 Task: For heading Arial black with underline.  font size for heading18,  'Change the font style of data to'Calibri.  and font size to 9,  Change the alignment of both headline & data to Align center.  In the sheet  analysisSalesTargets_202
Action: Mouse moved to (84, 147)
Screenshot: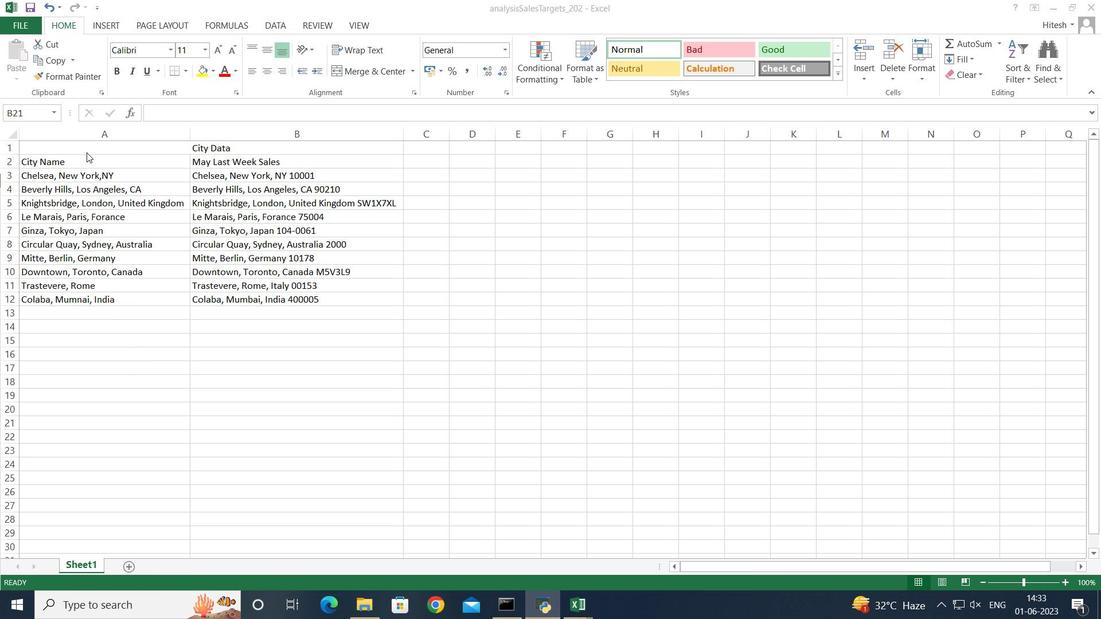 
Action: Mouse pressed left at (84, 147)
Screenshot: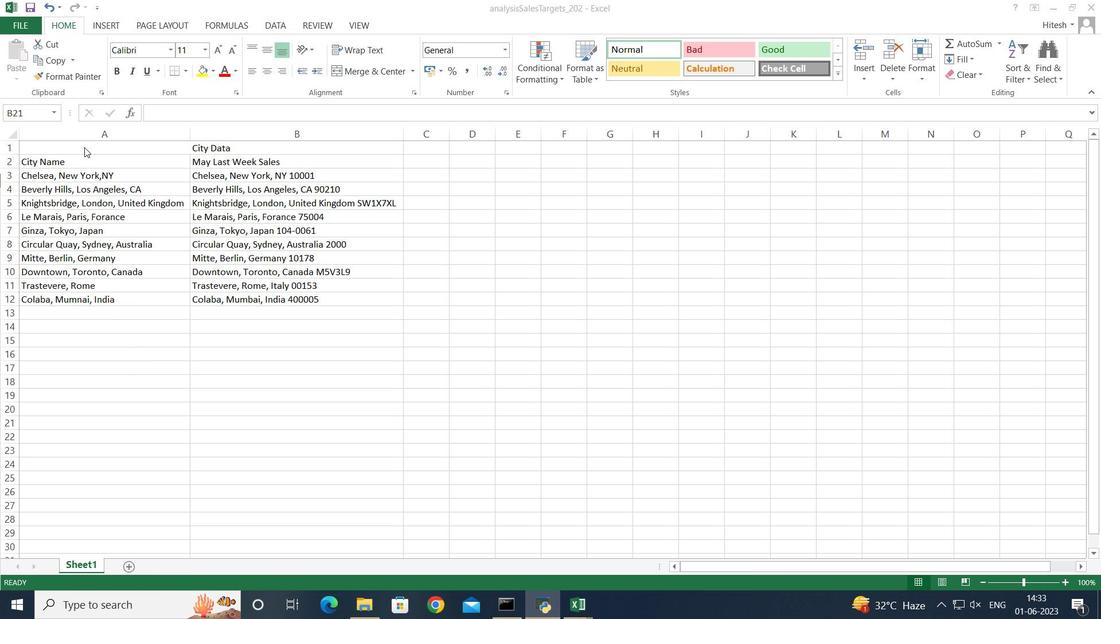 
Action: Mouse pressed left at (84, 147)
Screenshot: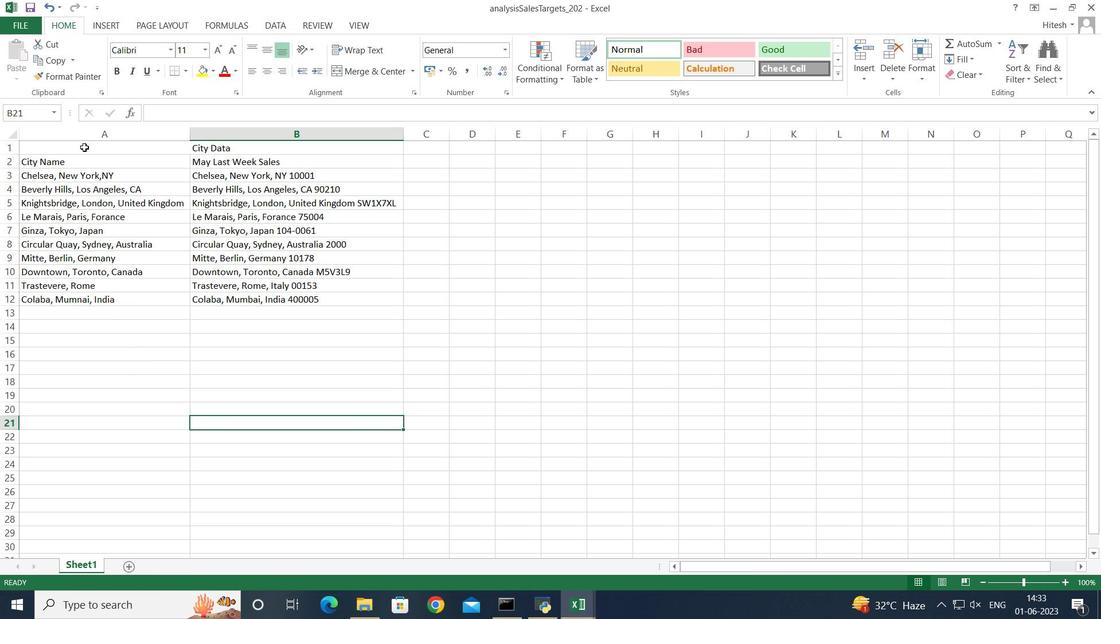 
Action: Mouse moved to (170, 49)
Screenshot: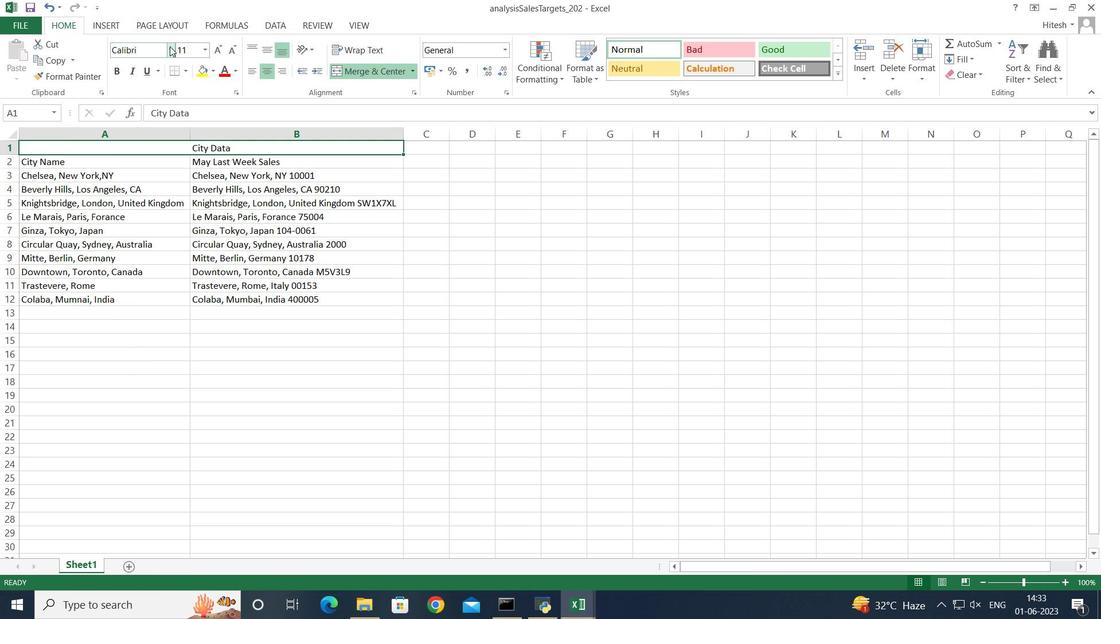 
Action: Mouse pressed left at (170, 49)
Screenshot: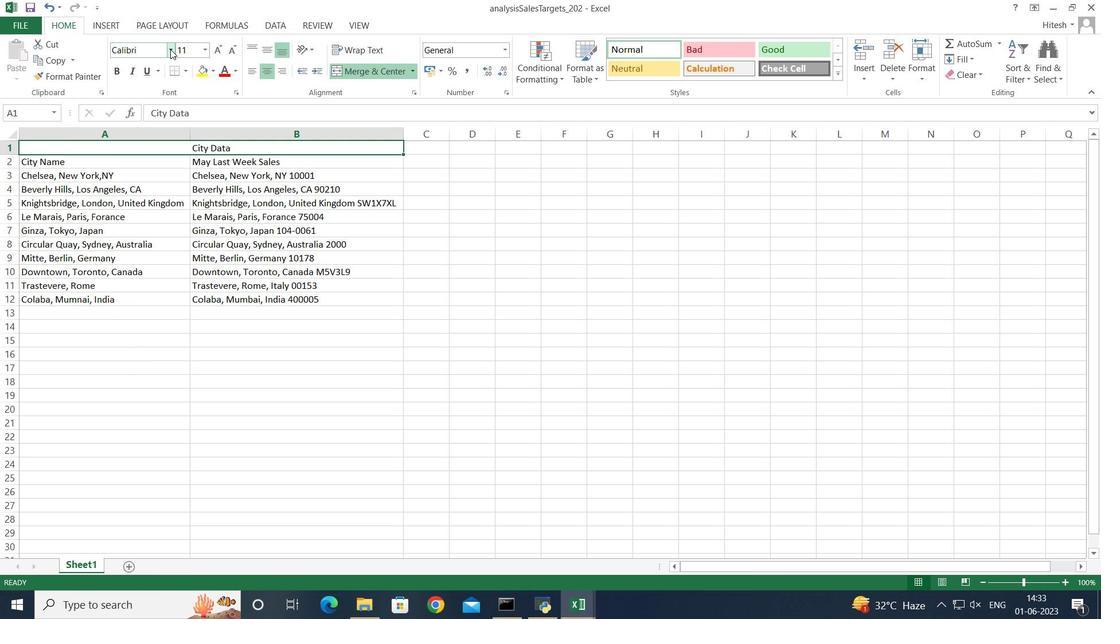 
Action: Key pressed arial<Key.space>black
Screenshot: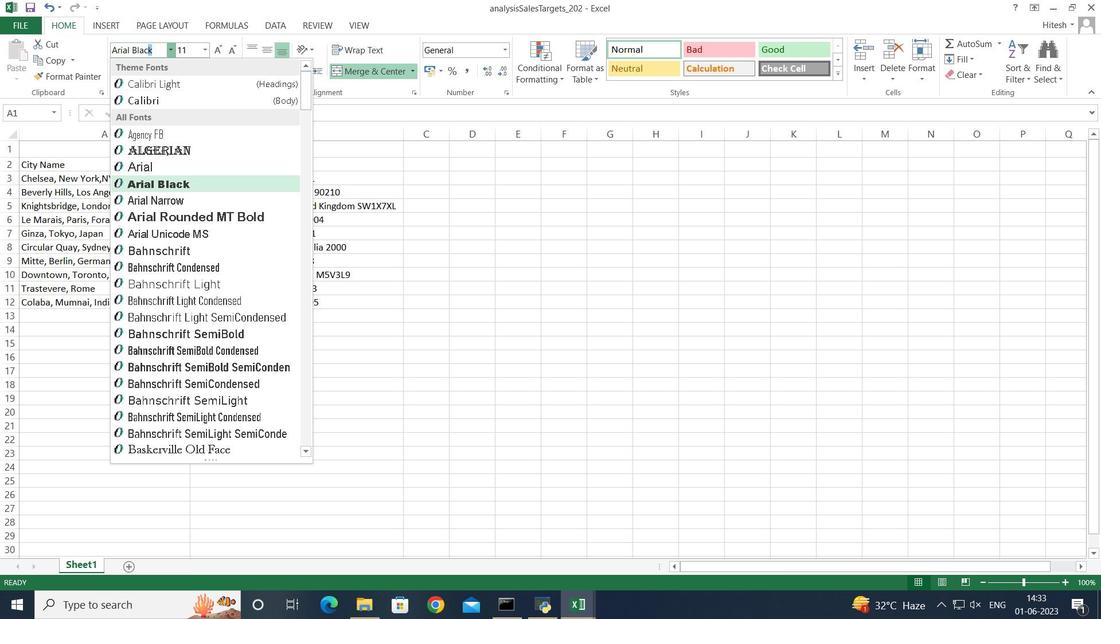 
Action: Mouse moved to (195, 179)
Screenshot: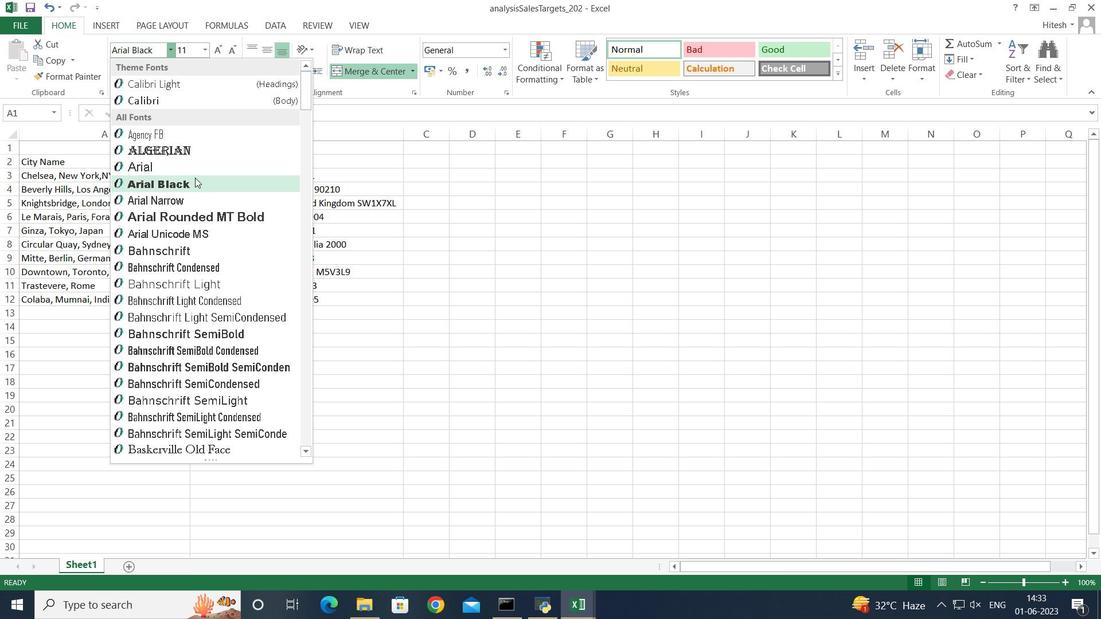 
Action: Mouse pressed left at (195, 179)
Screenshot: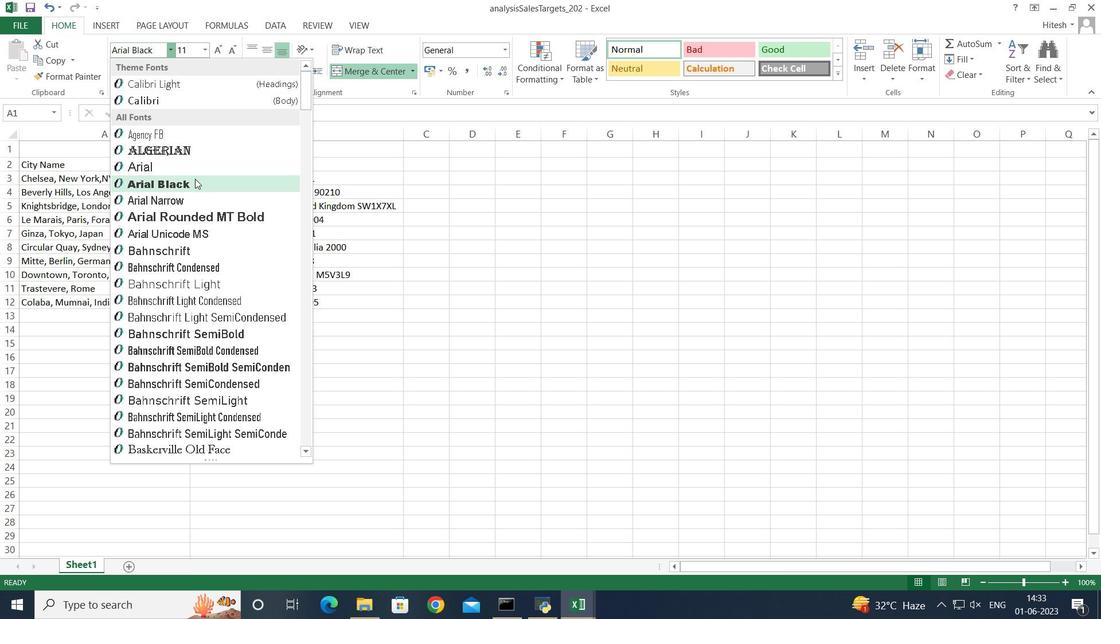 
Action: Mouse moved to (148, 68)
Screenshot: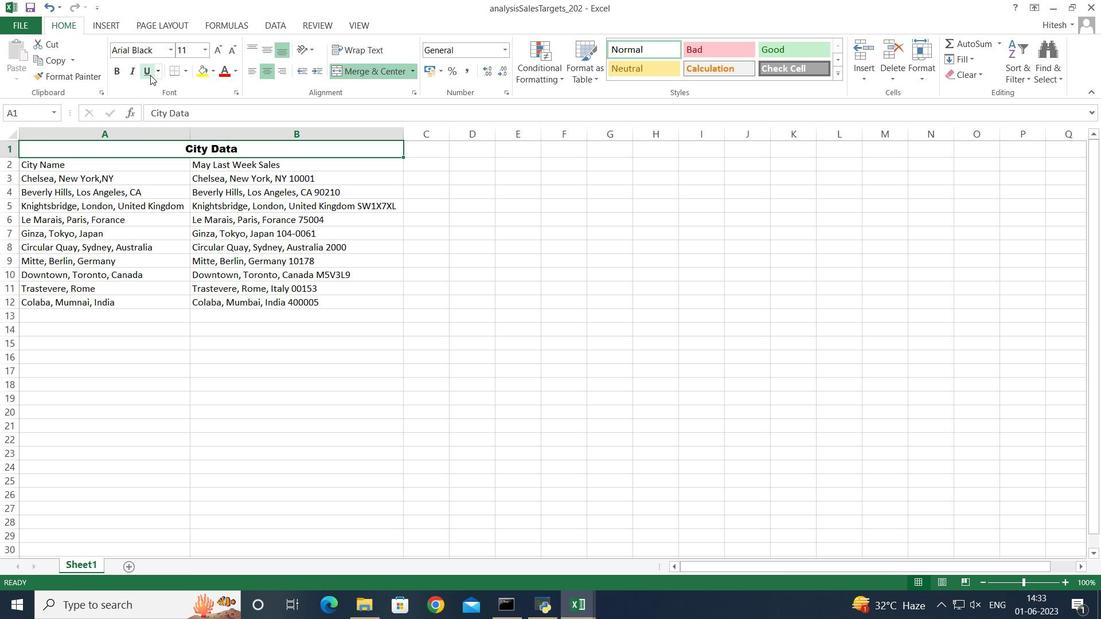 
Action: Mouse pressed left at (148, 68)
Screenshot: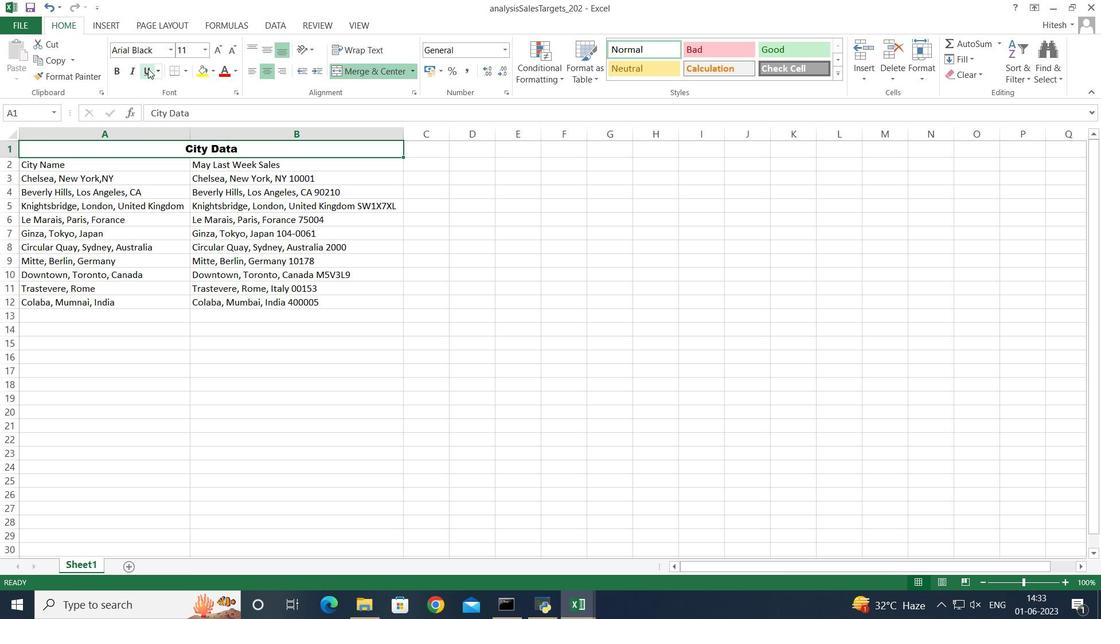
Action: Mouse pressed left at (148, 68)
Screenshot: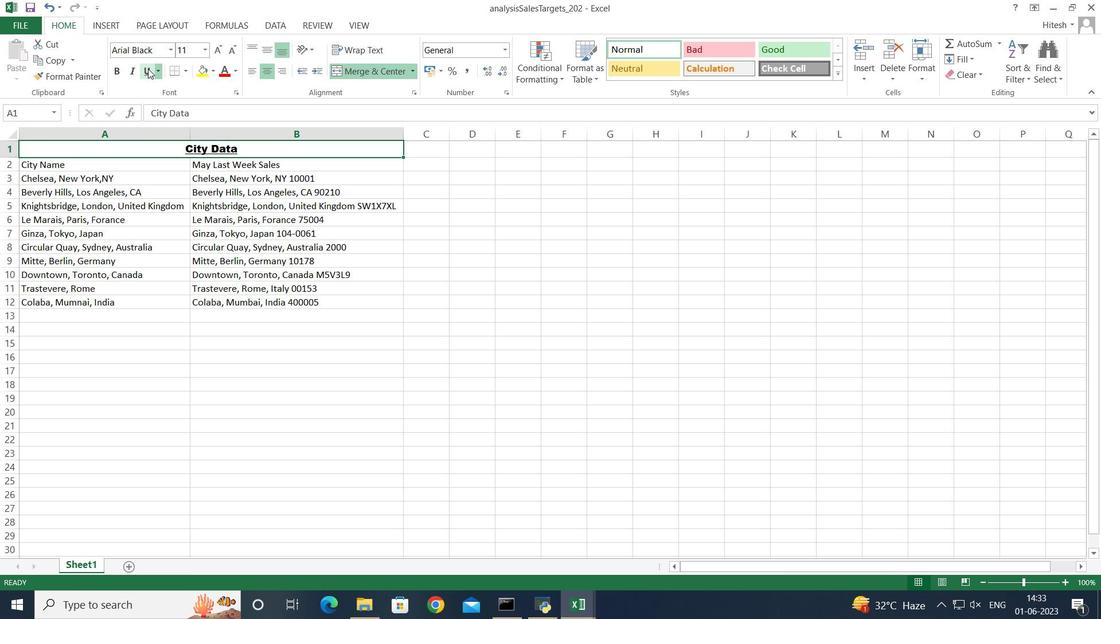 
Action: Mouse pressed left at (148, 68)
Screenshot: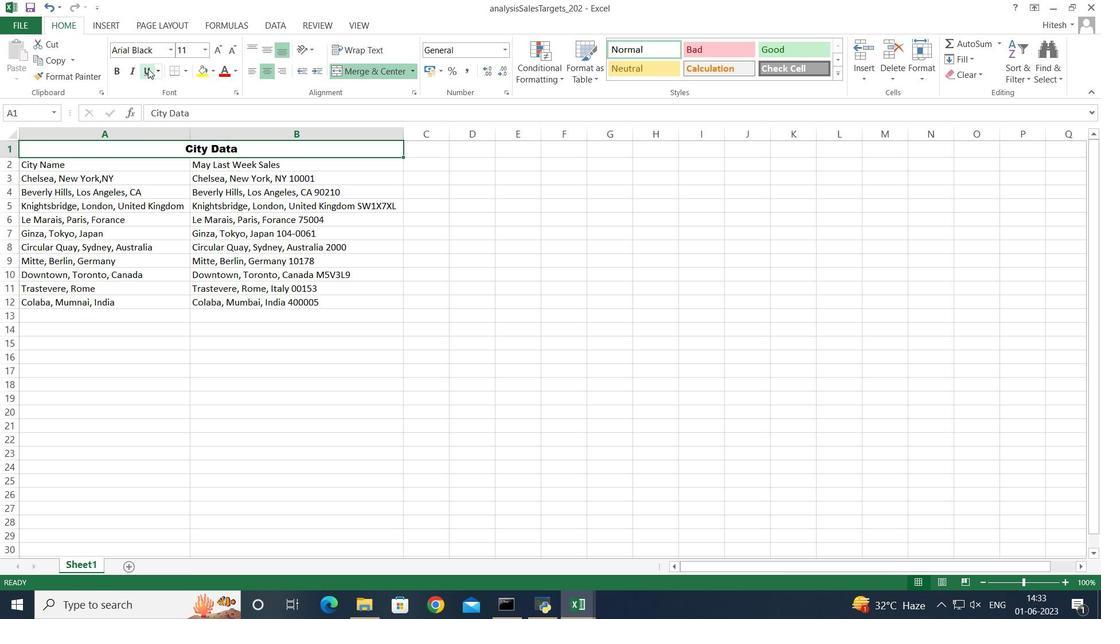 
Action: Mouse moved to (204, 47)
Screenshot: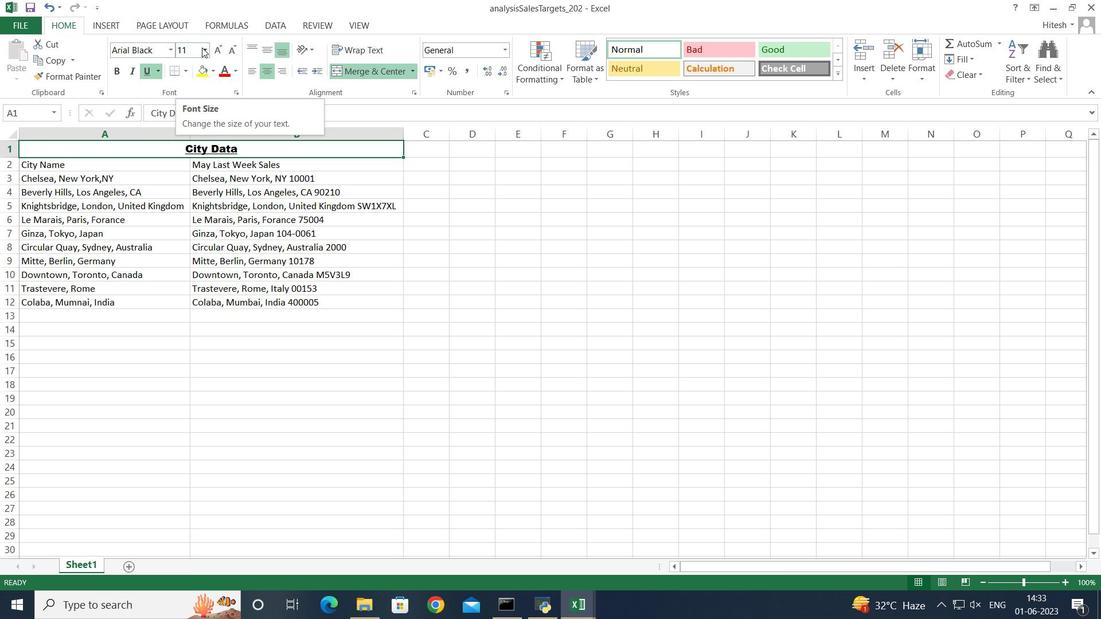 
Action: Mouse pressed left at (204, 47)
Screenshot: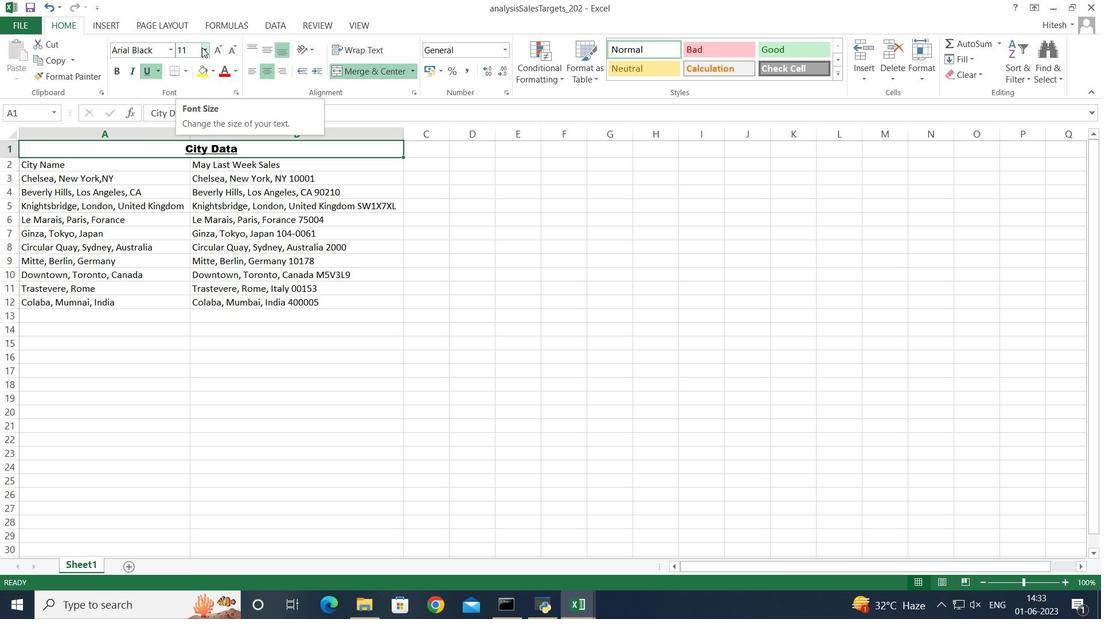 
Action: Mouse moved to (187, 157)
Screenshot: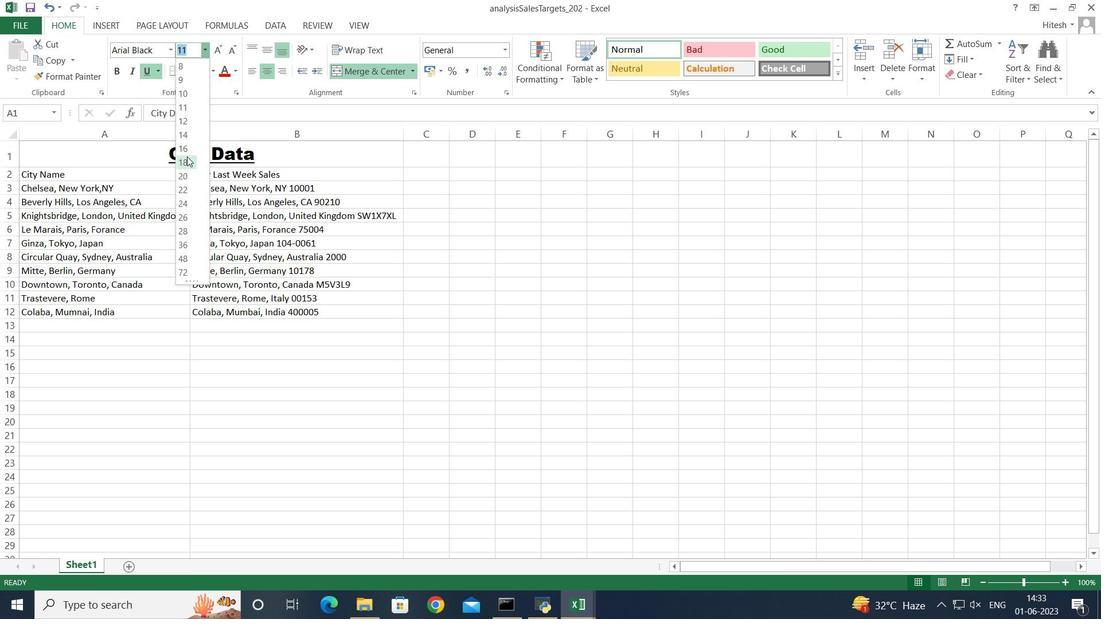 
Action: Mouse pressed left at (187, 157)
Screenshot: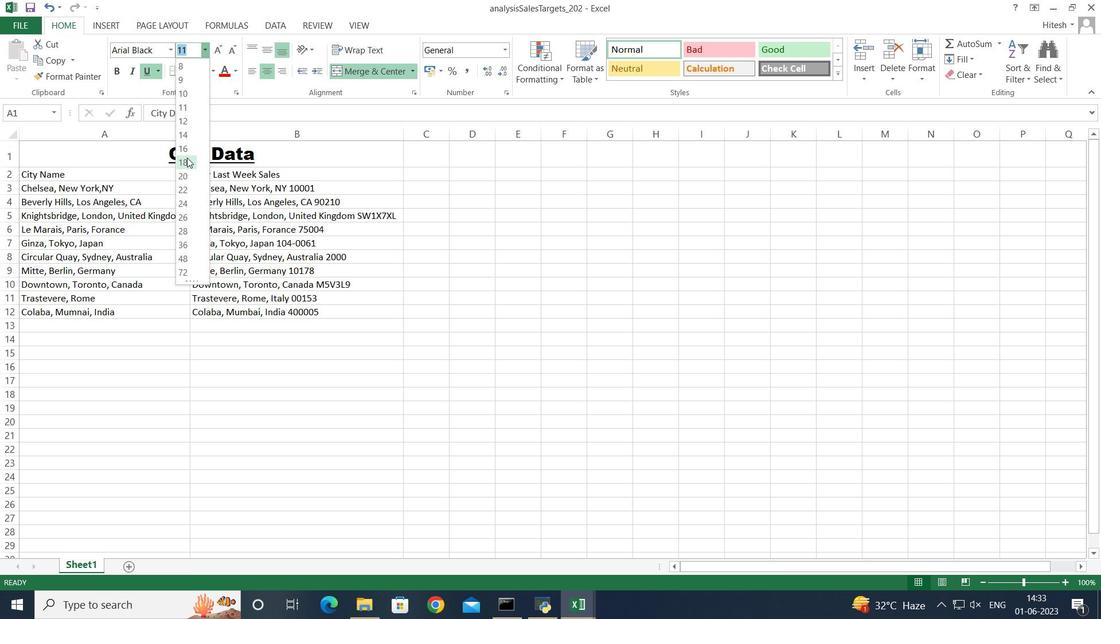 
Action: Mouse moved to (75, 174)
Screenshot: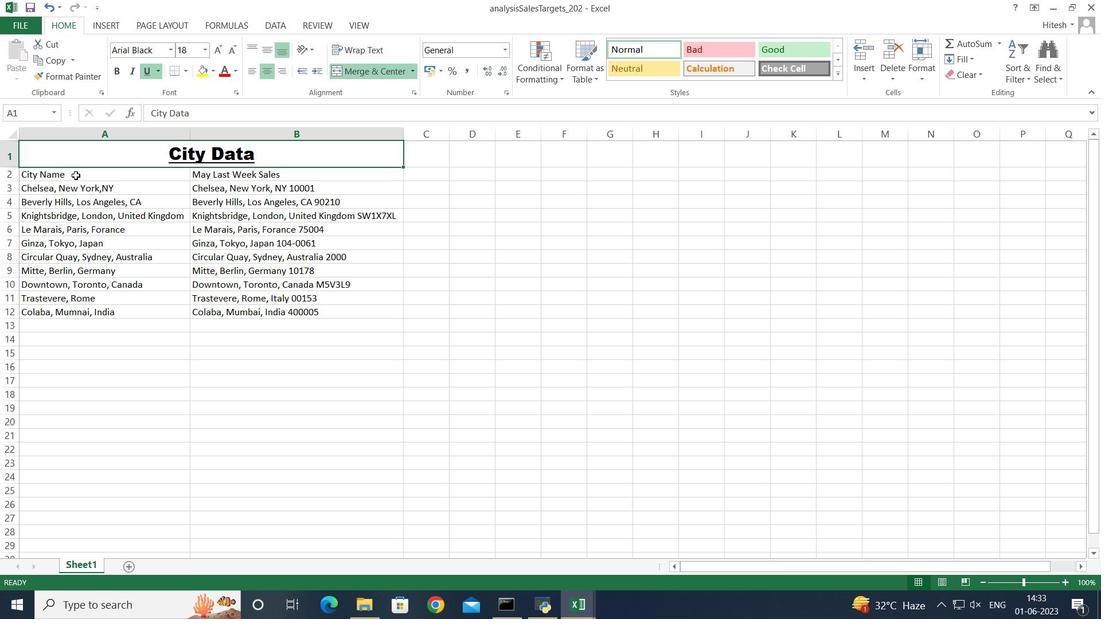 
Action: Mouse pressed left at (75, 174)
Screenshot: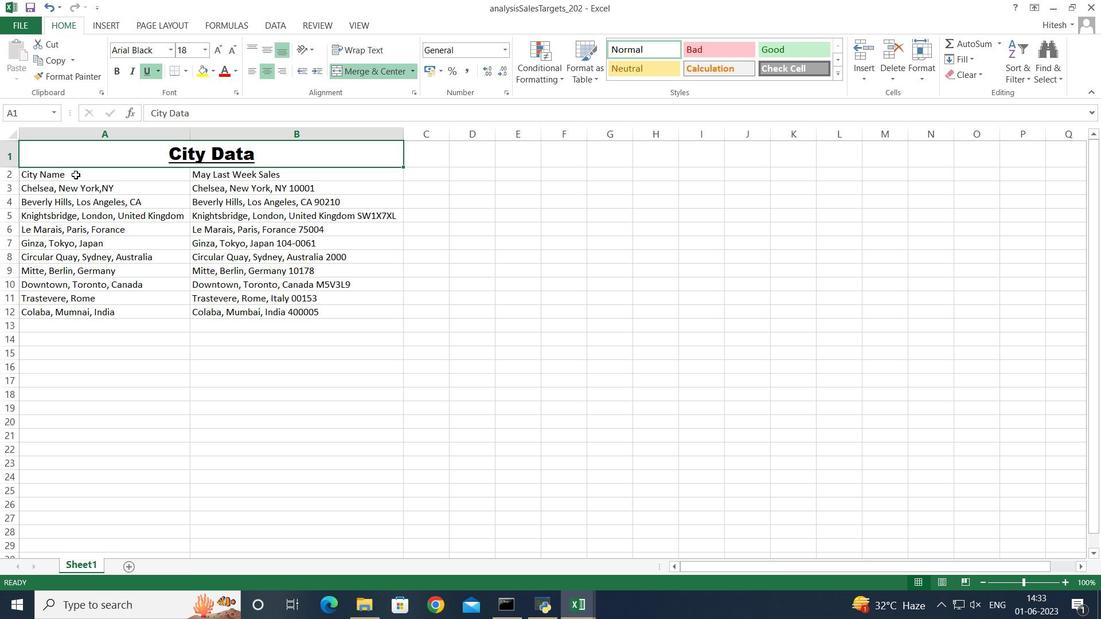 
Action: Key pressed <Key.shift><Key.right><Key.down><Key.down><Key.down><Key.down><Key.down><Key.down><Key.down><Key.down><Key.down><Key.down>
Screenshot: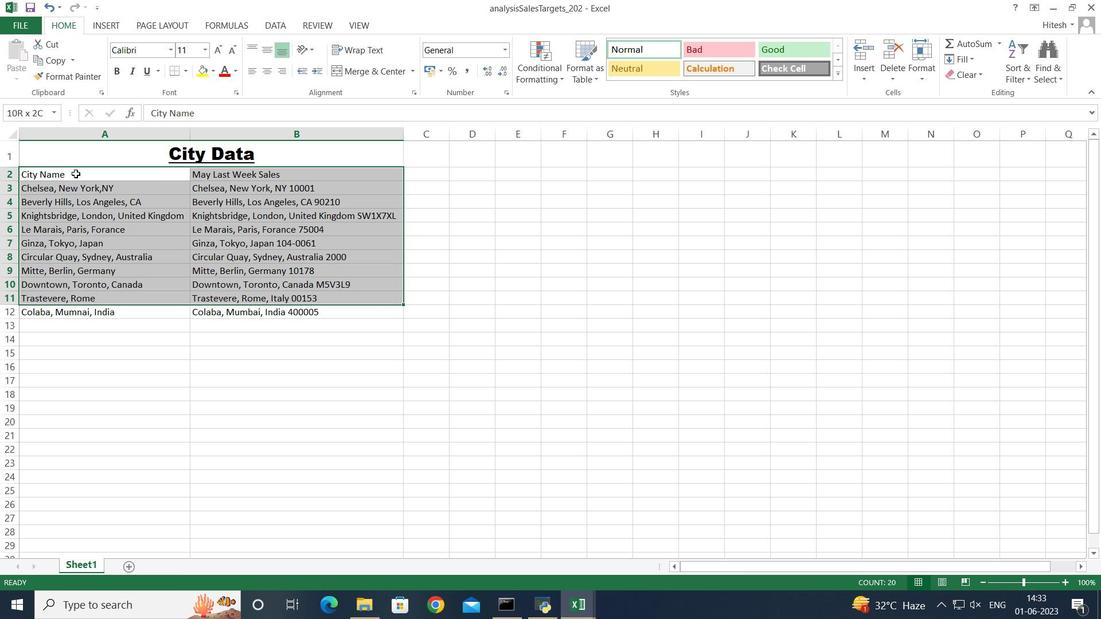 
Action: Mouse moved to (171, 49)
Screenshot: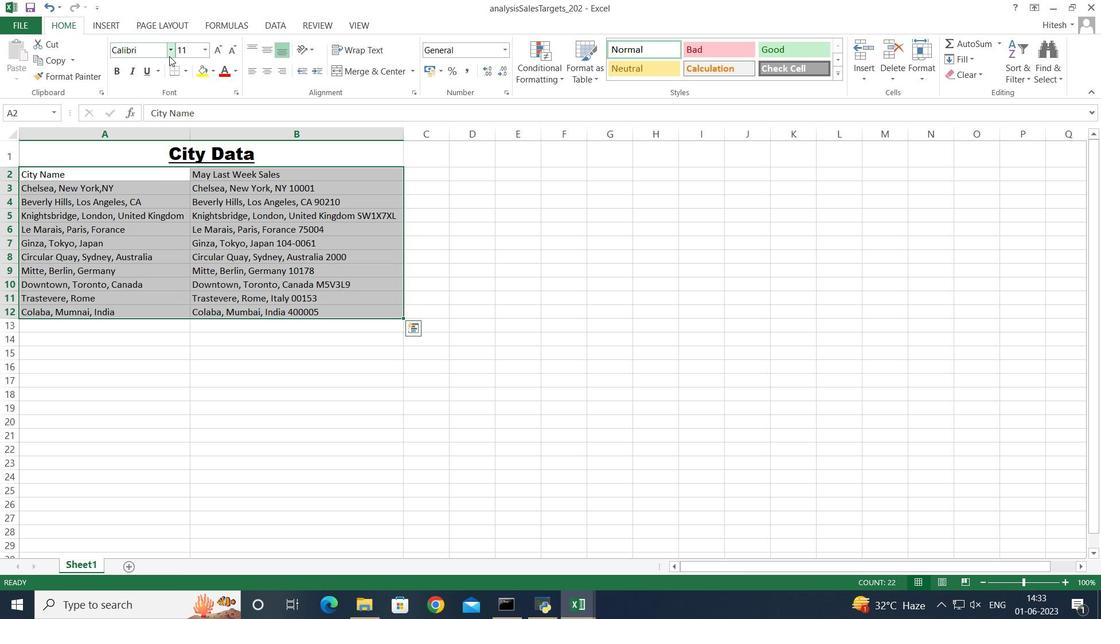 
Action: Mouse pressed left at (171, 49)
Screenshot: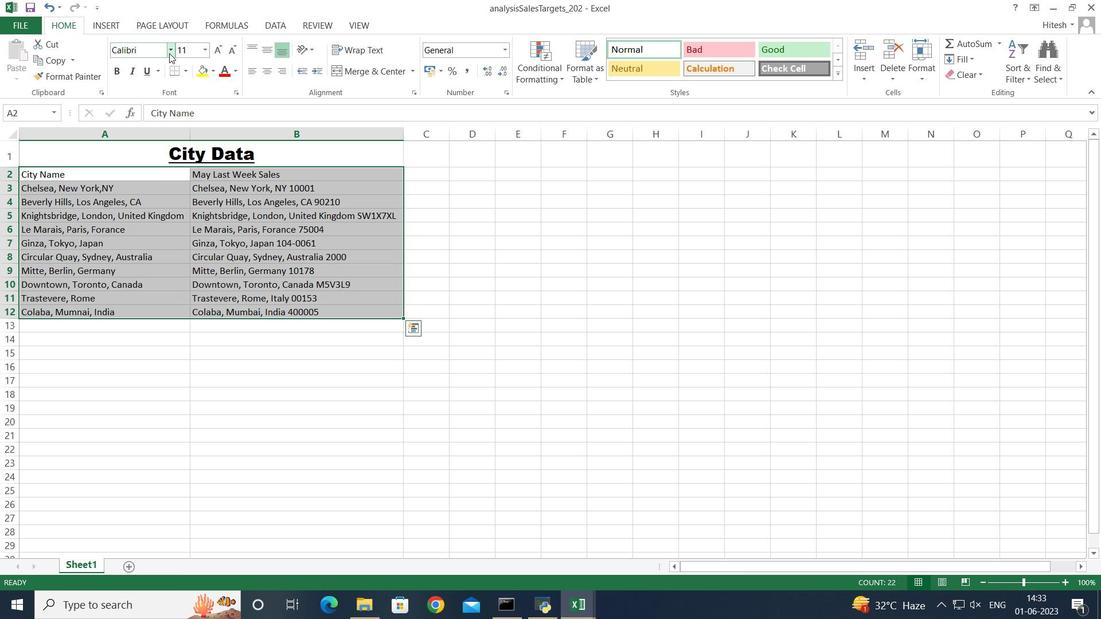
Action: Key pressed calibri
Screenshot: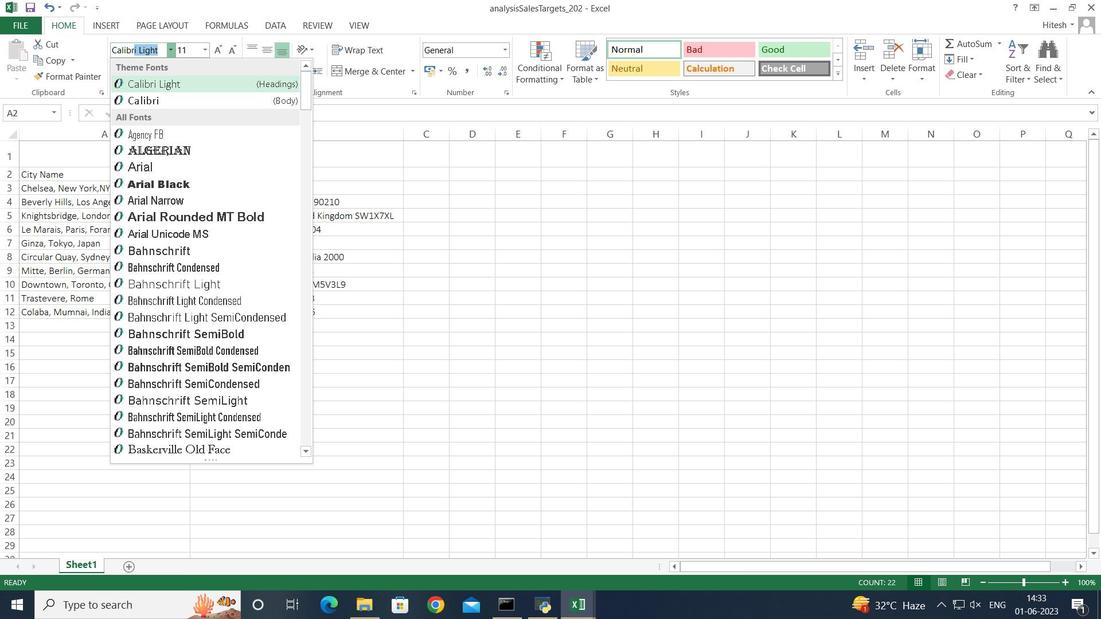 
Action: Mouse moved to (184, 100)
Screenshot: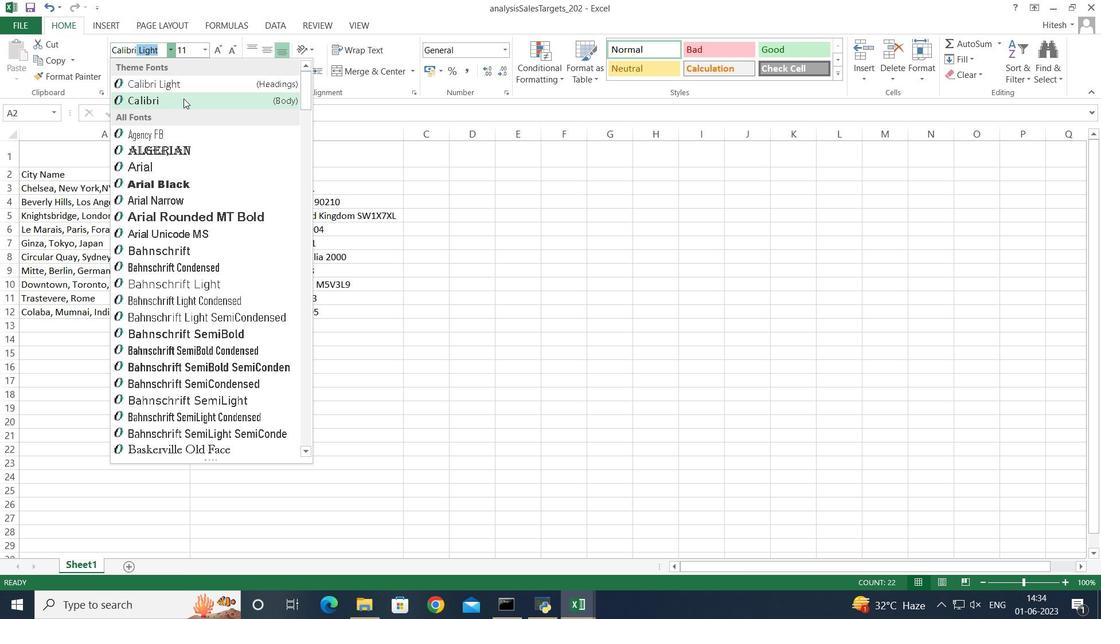 
Action: Mouse pressed left at (184, 100)
Screenshot: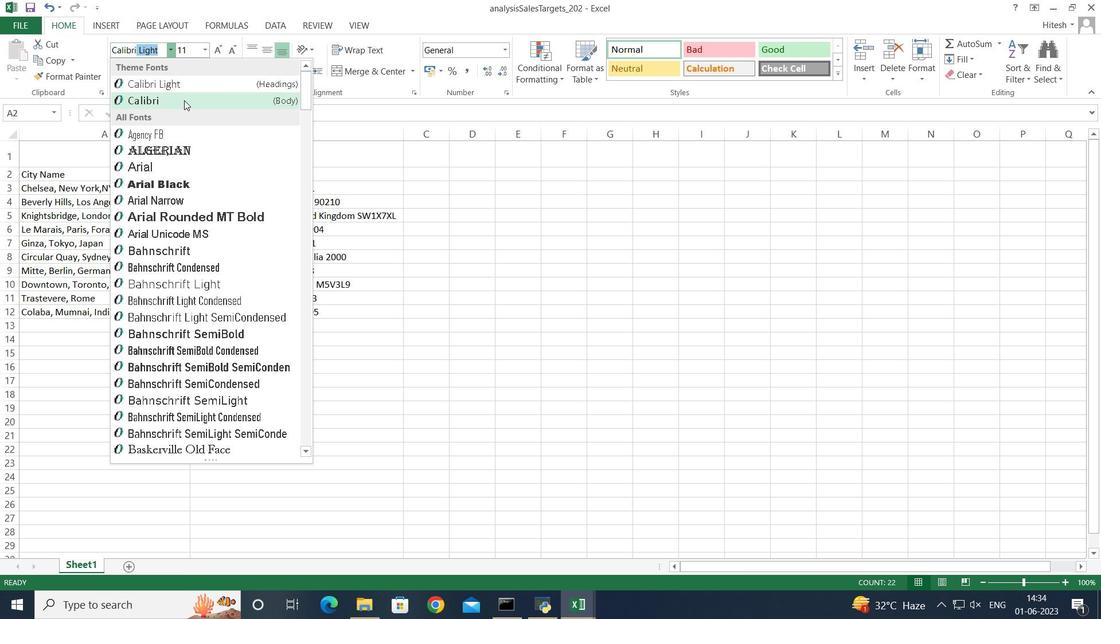 
Action: Mouse moved to (204, 51)
Screenshot: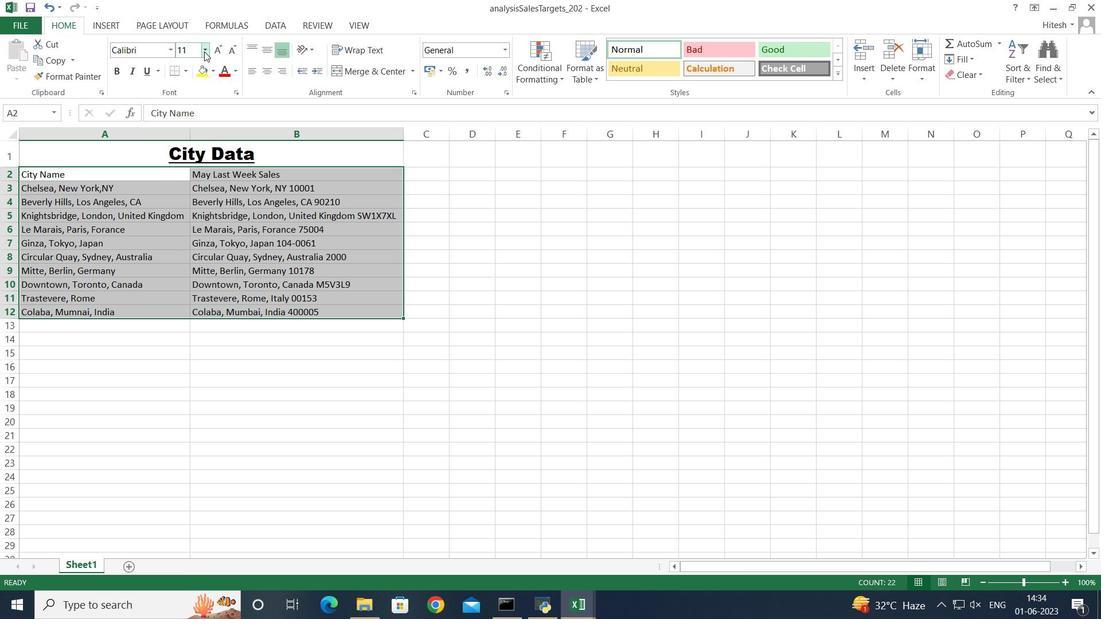 
Action: Mouse pressed left at (204, 51)
Screenshot: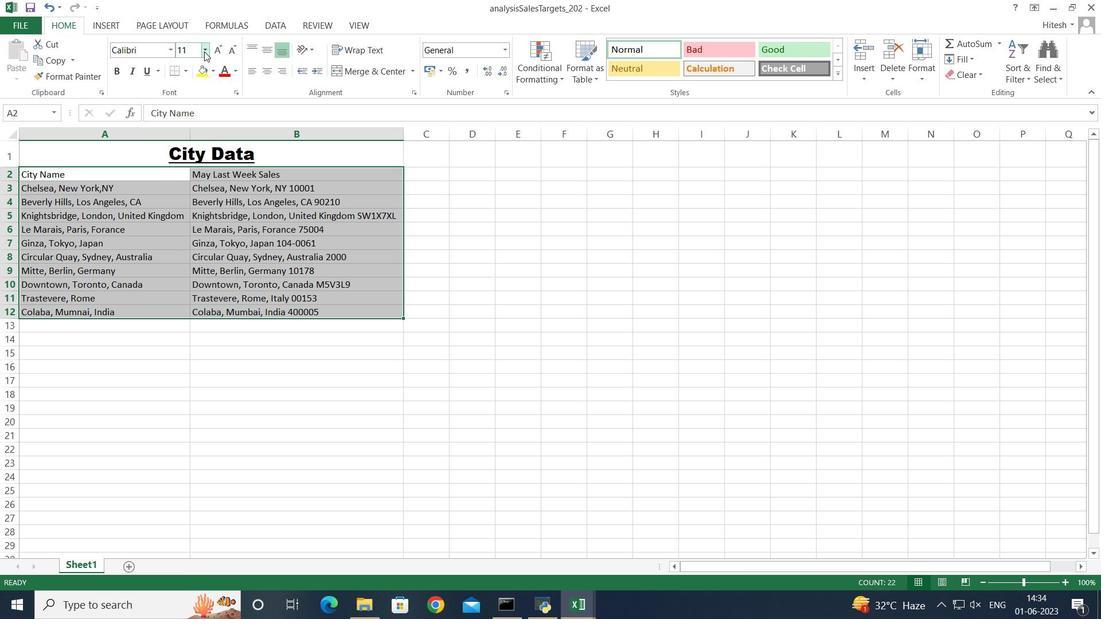 
Action: Mouse moved to (191, 77)
Screenshot: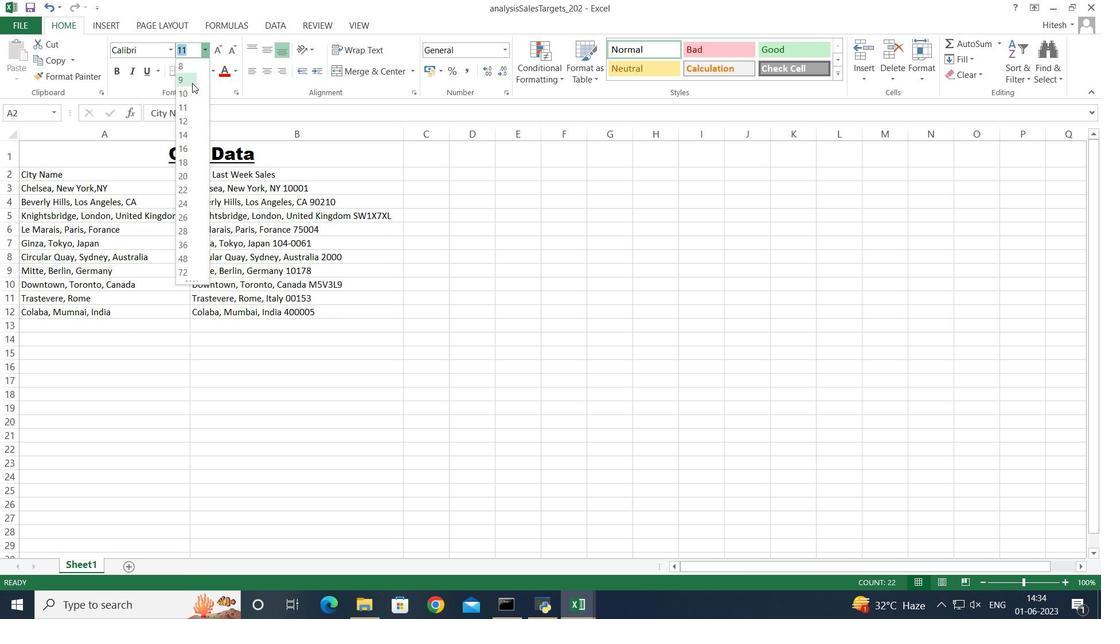 
Action: Mouse pressed left at (191, 77)
Screenshot: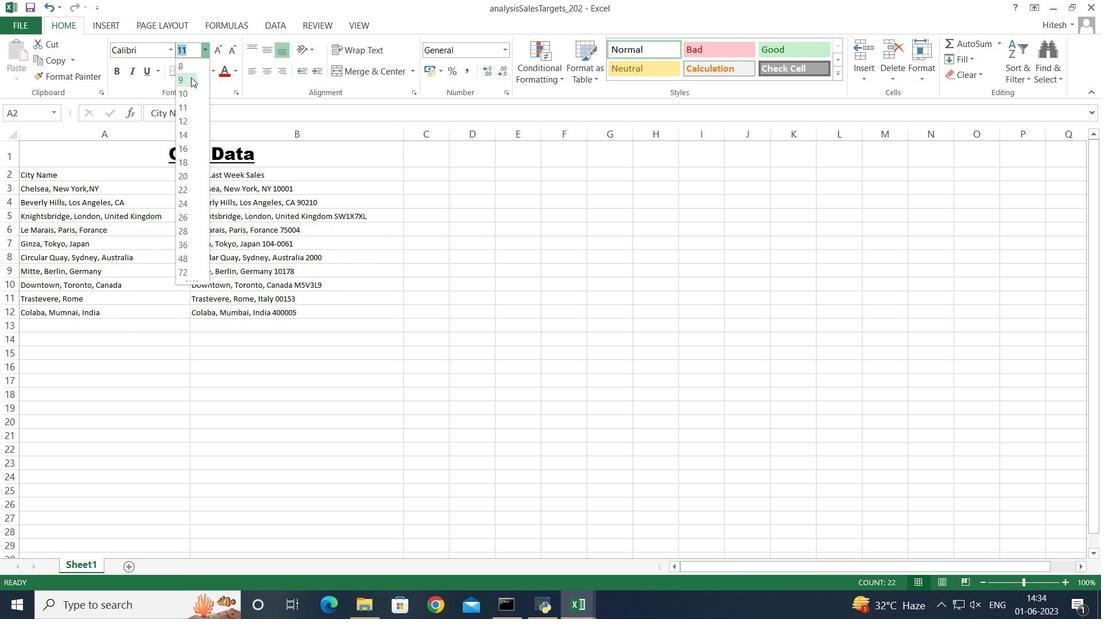 
Action: Mouse moved to (139, 347)
Screenshot: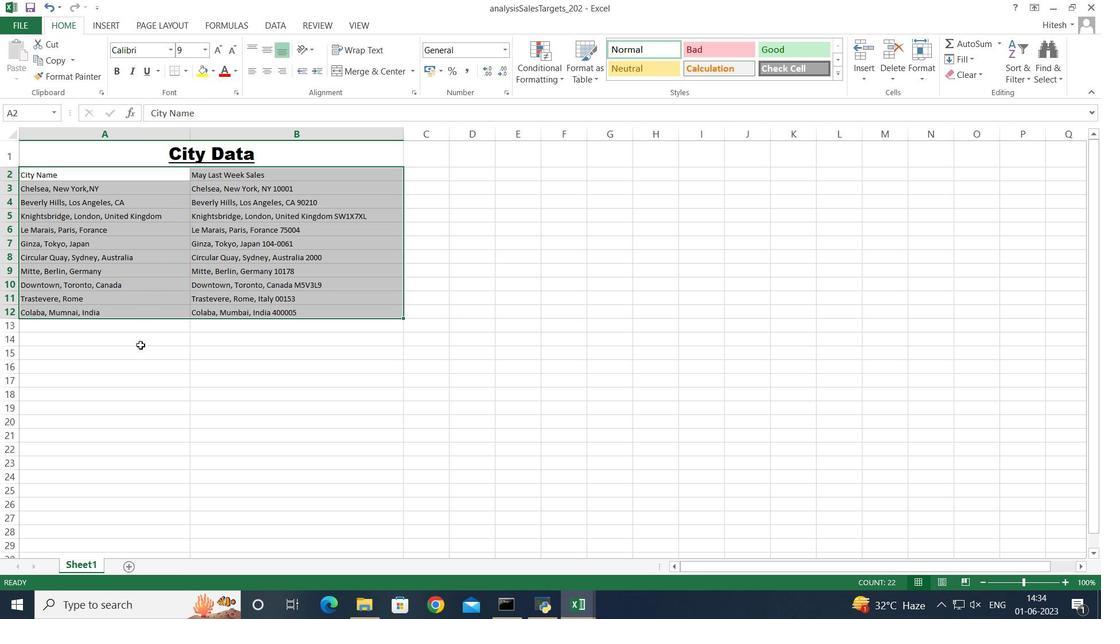 
Action: Mouse pressed left at (139, 347)
Screenshot: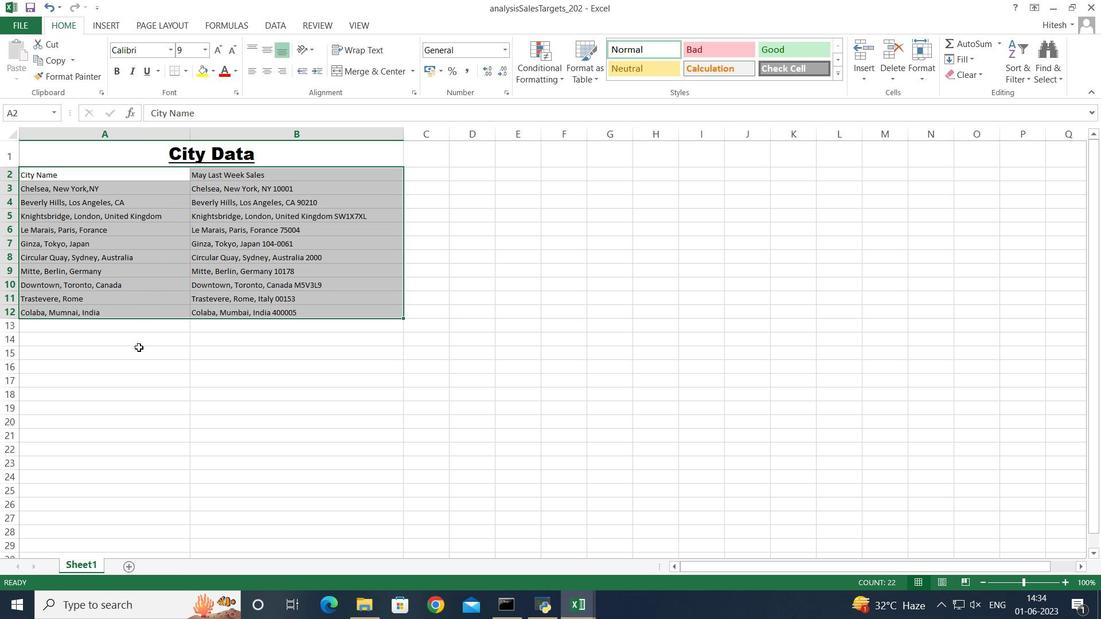 
Action: Mouse moved to (98, 152)
Screenshot: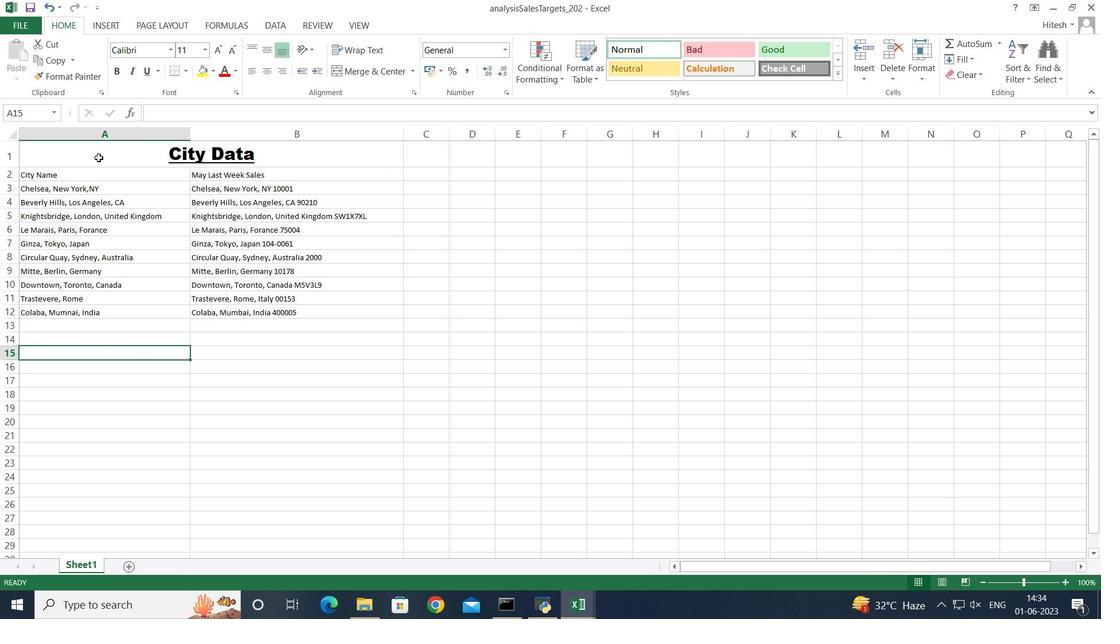 
Action: Mouse pressed left at (98, 152)
Screenshot: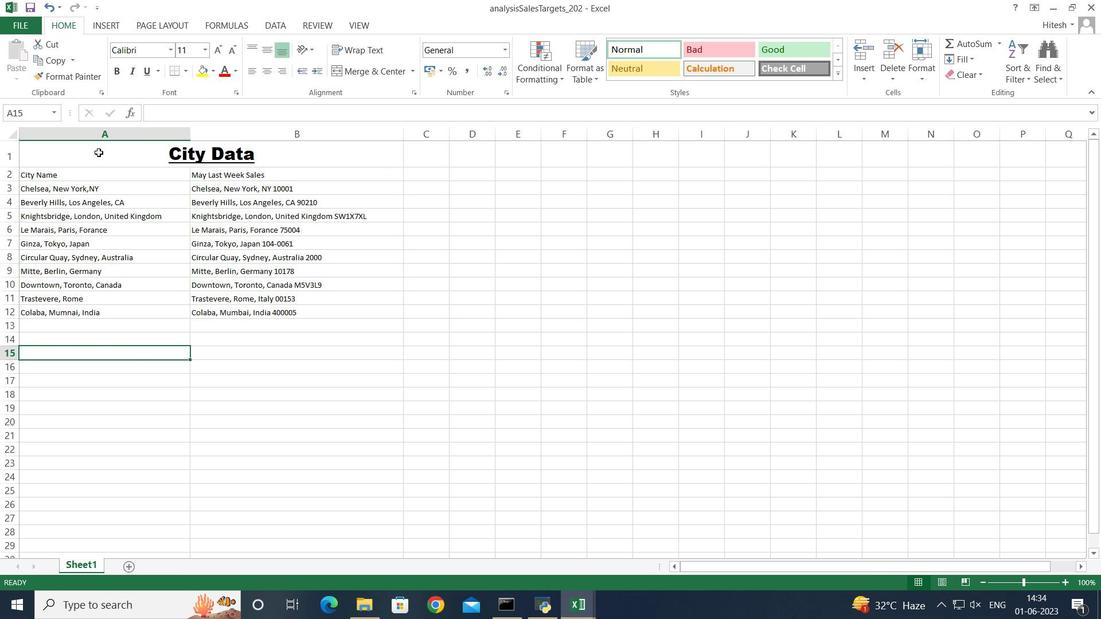 
Action: Key pressed <Key.shift><Key.down><Key.down><Key.down><Key.down><Key.down><Key.down><Key.down><Key.down><Key.down><Key.down><Key.down>
Screenshot: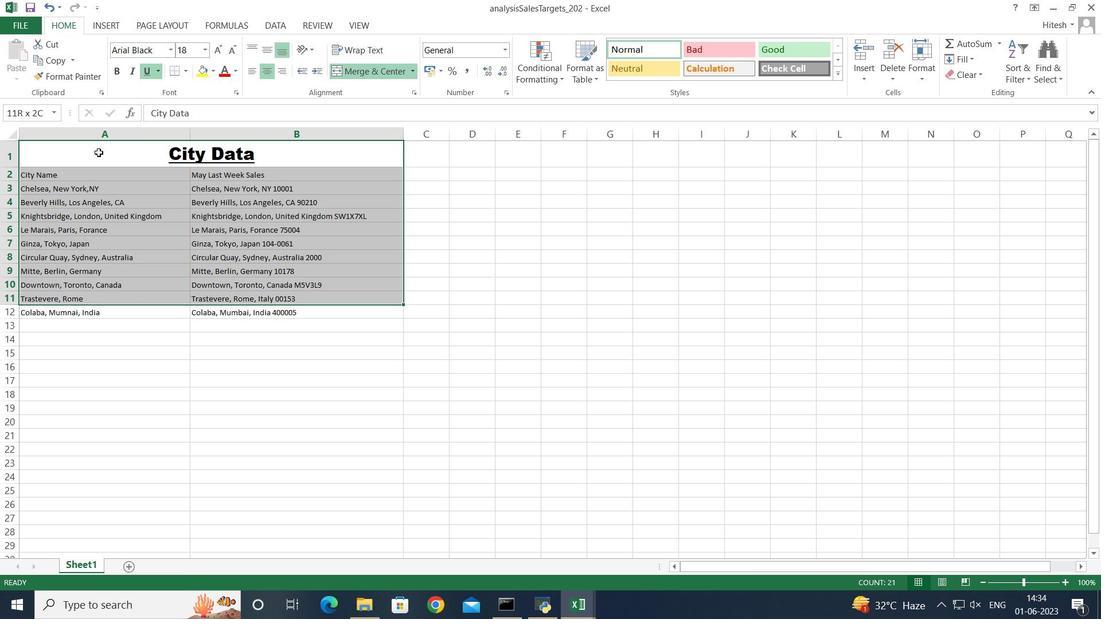 
Action: Mouse moved to (270, 70)
Screenshot: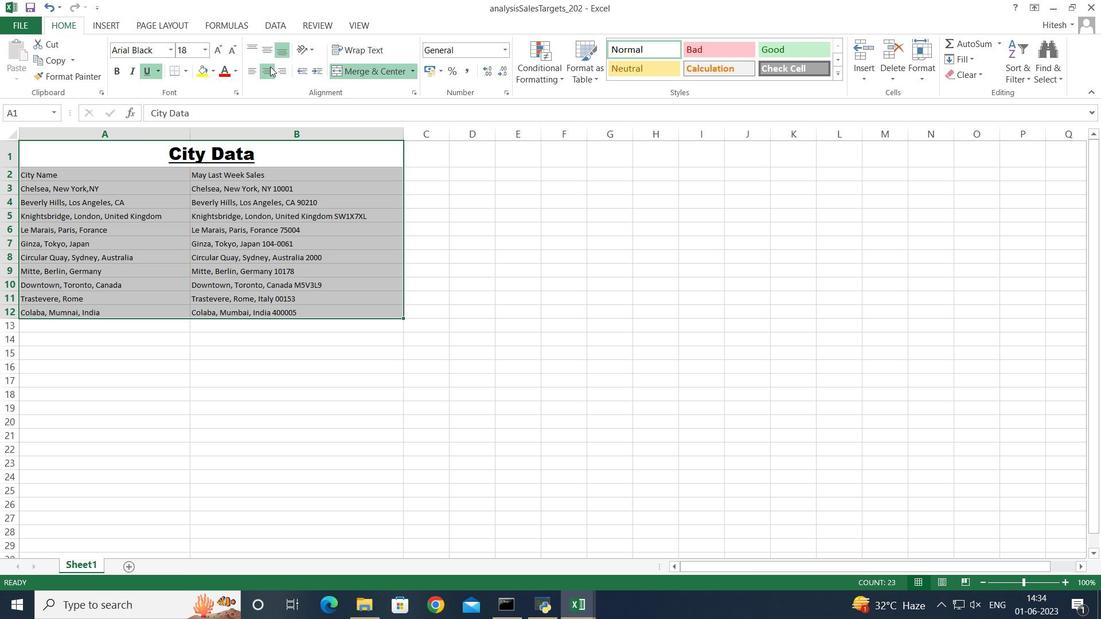 
Action: Mouse pressed left at (270, 70)
Screenshot: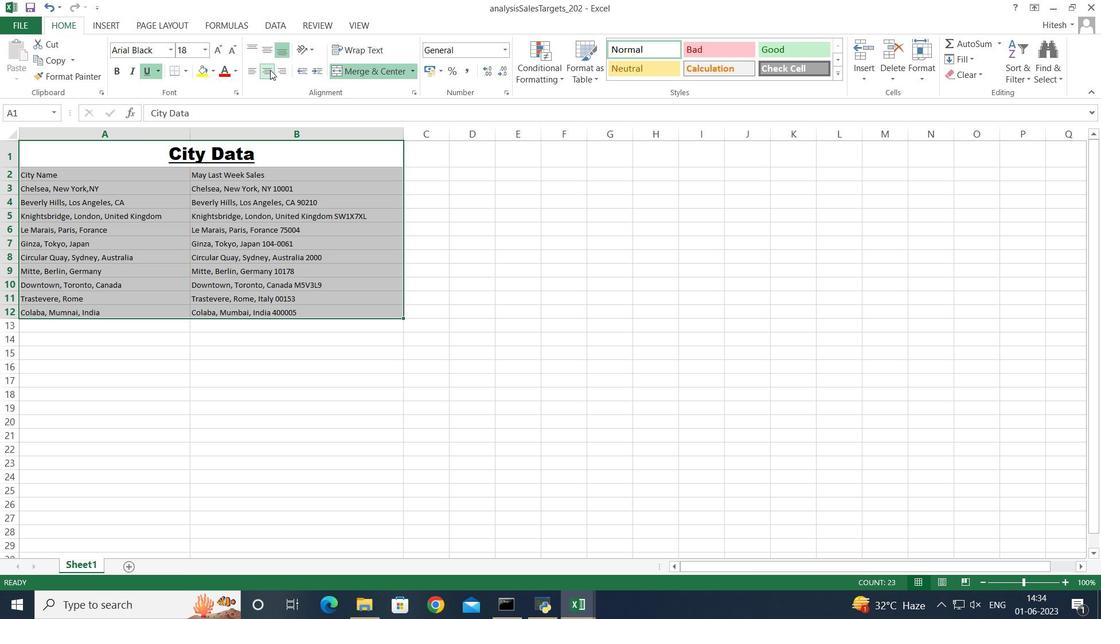
Action: Mouse pressed left at (270, 70)
Screenshot: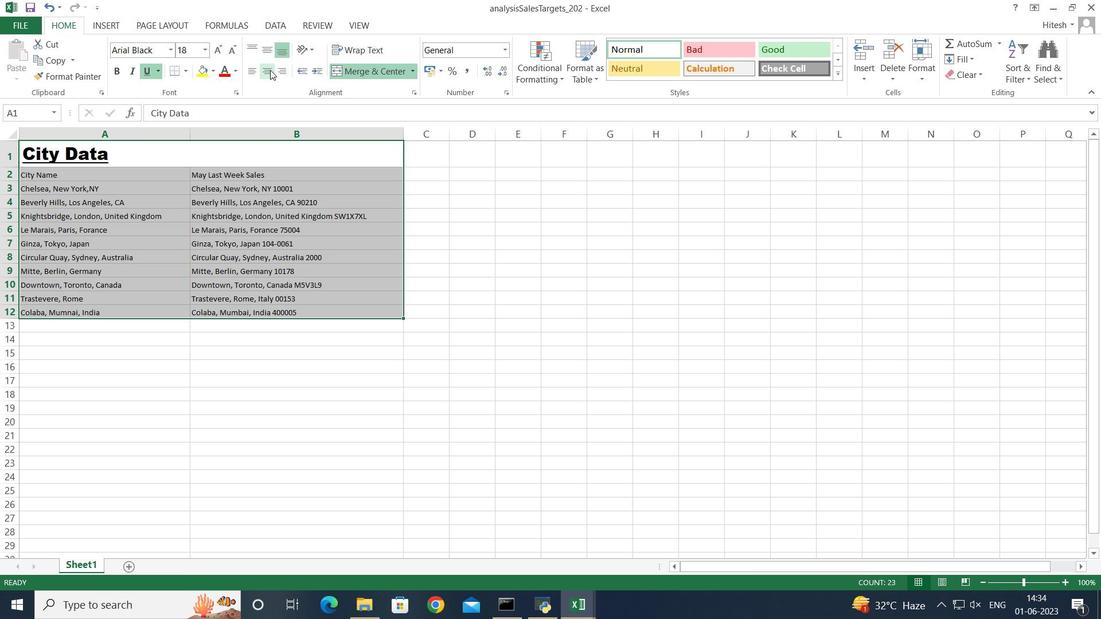 
Action: Mouse moved to (247, 389)
Screenshot: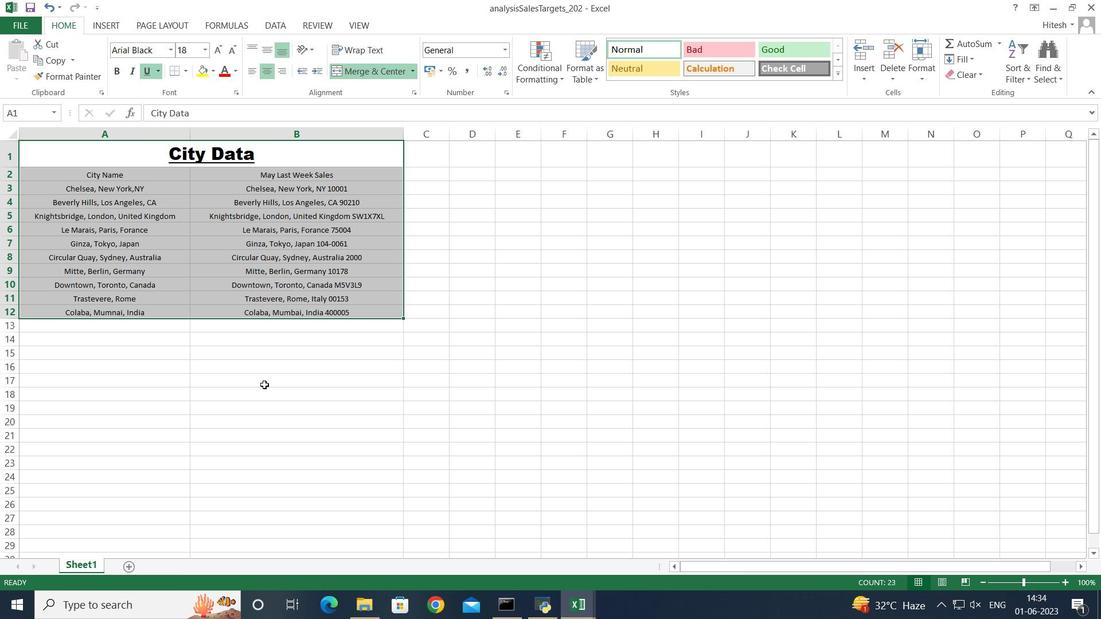 
Action: Mouse pressed left at (247, 389)
Screenshot: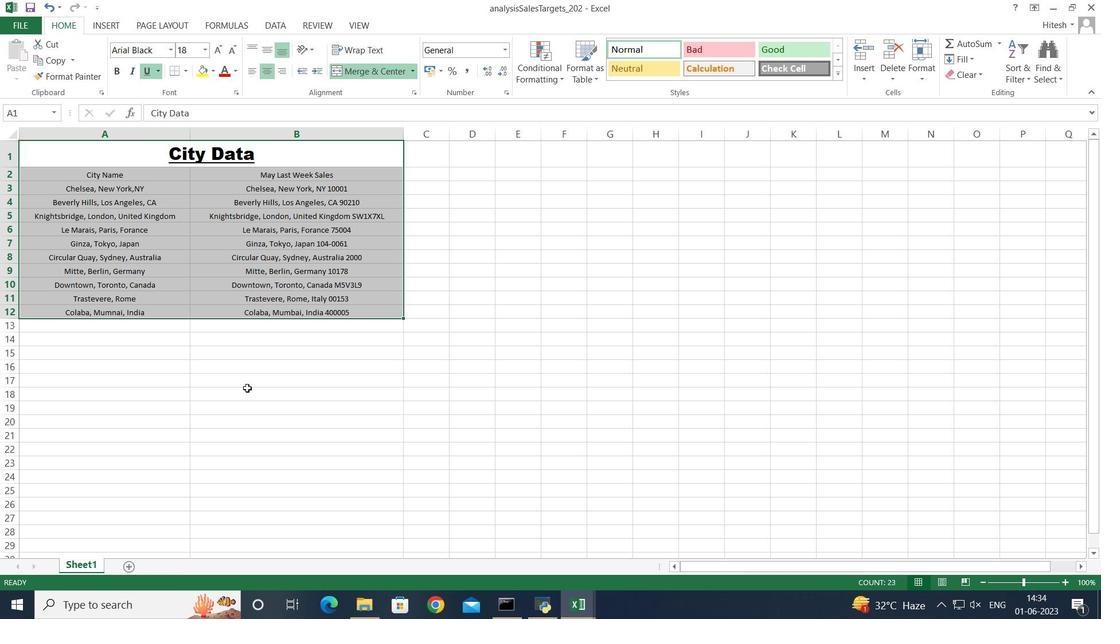 
Action: Mouse moved to (238, 392)
Screenshot: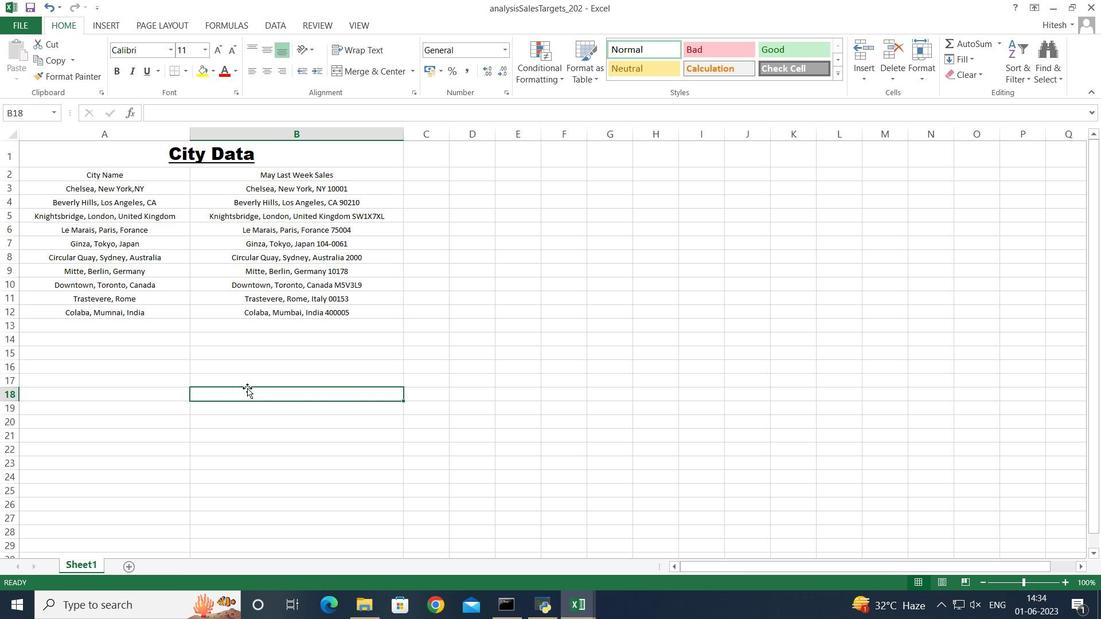 
